 Task: Add a dependency to the task Data not being saved when expected , the existing task  Memory leaks causing system crashes or slowdowns in the project ZoomTech.
Action: Mouse moved to (66, 472)
Screenshot: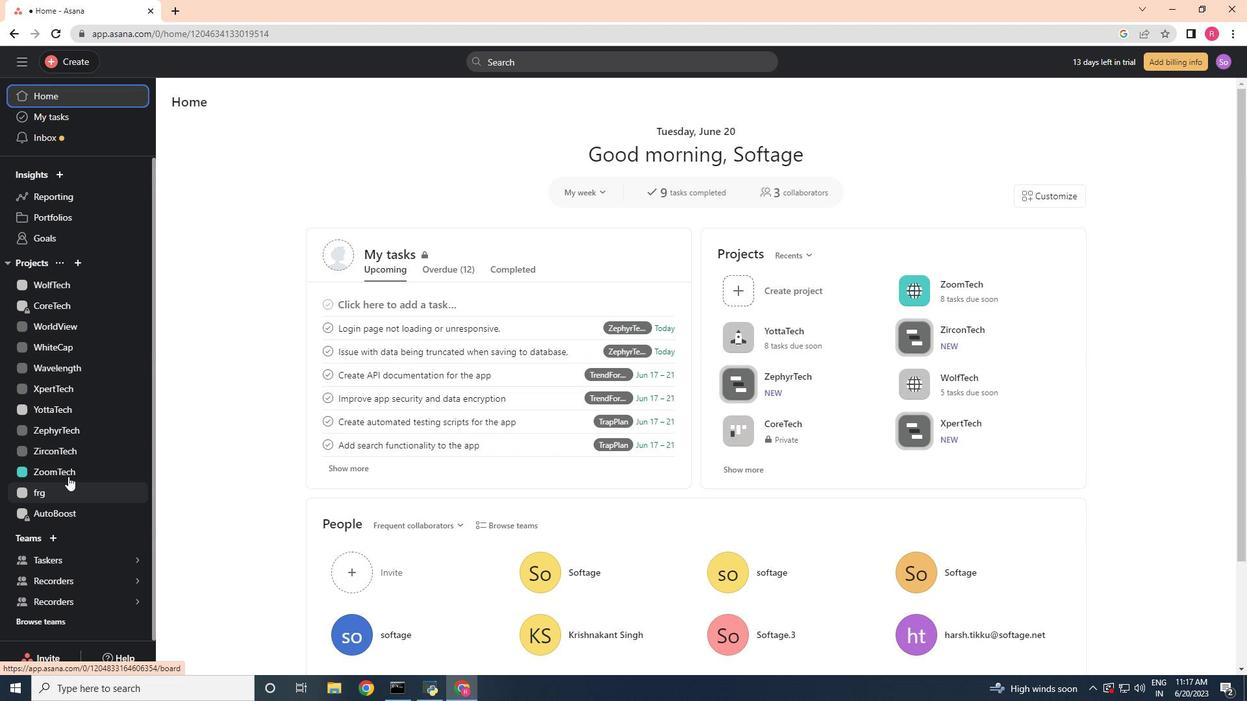 
Action: Mouse pressed left at (66, 472)
Screenshot: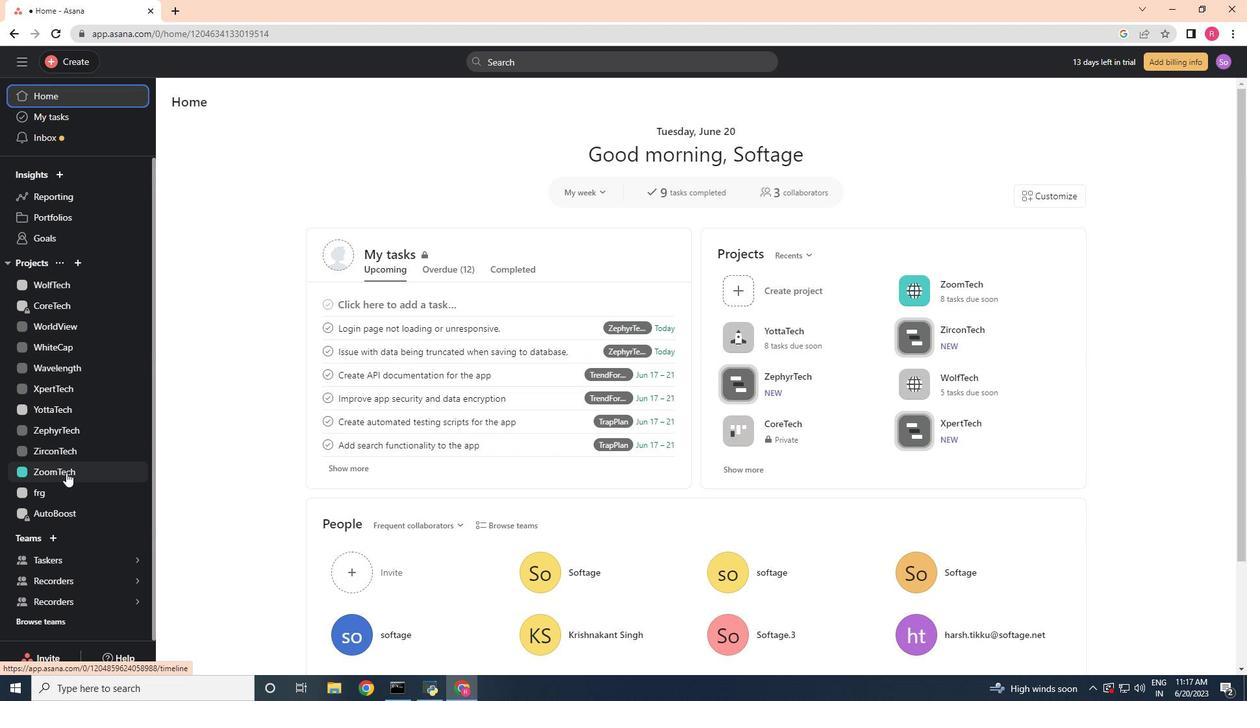 
Action: Mouse moved to (615, 413)
Screenshot: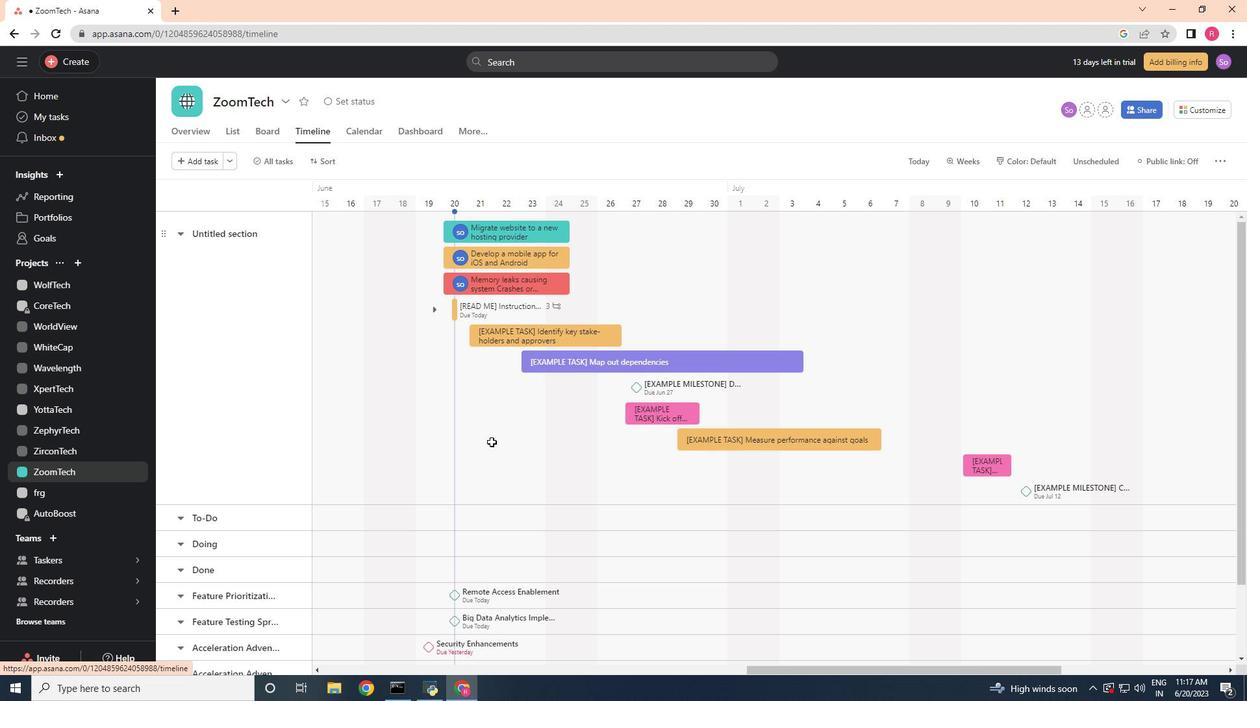 
Action: Mouse scrolled (615, 413) with delta (0, 0)
Screenshot: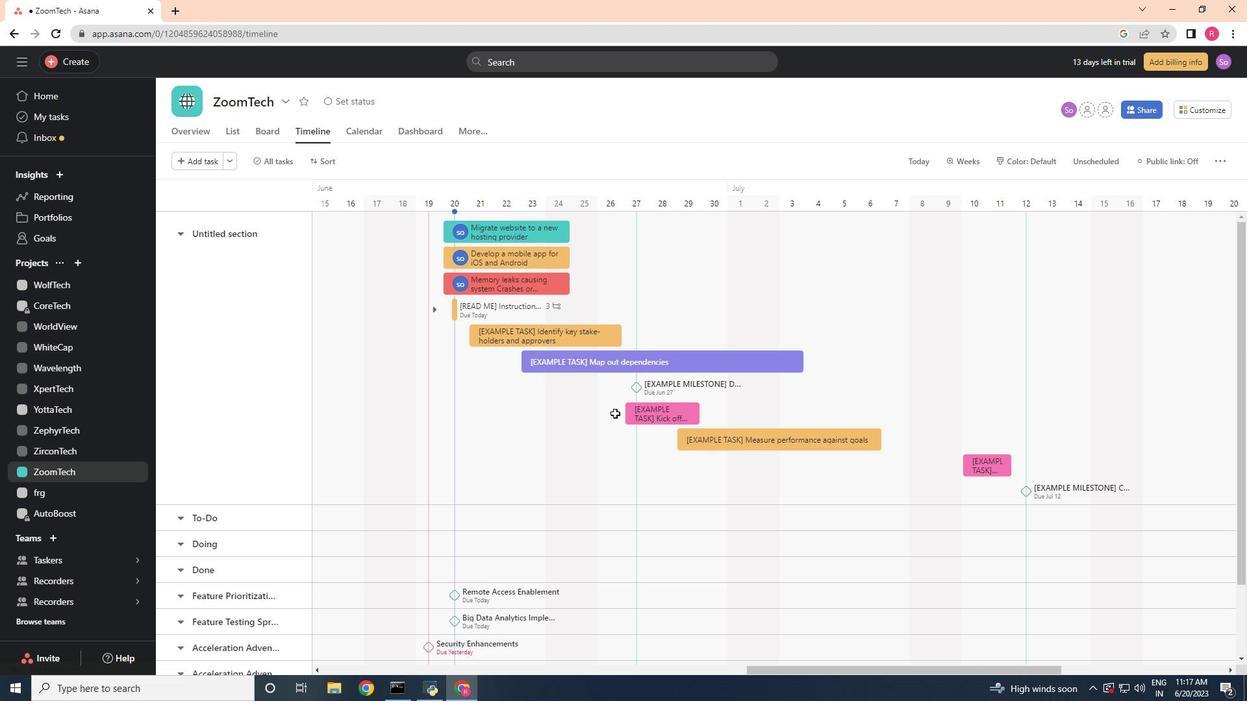 
Action: Mouse scrolled (615, 413) with delta (0, 0)
Screenshot: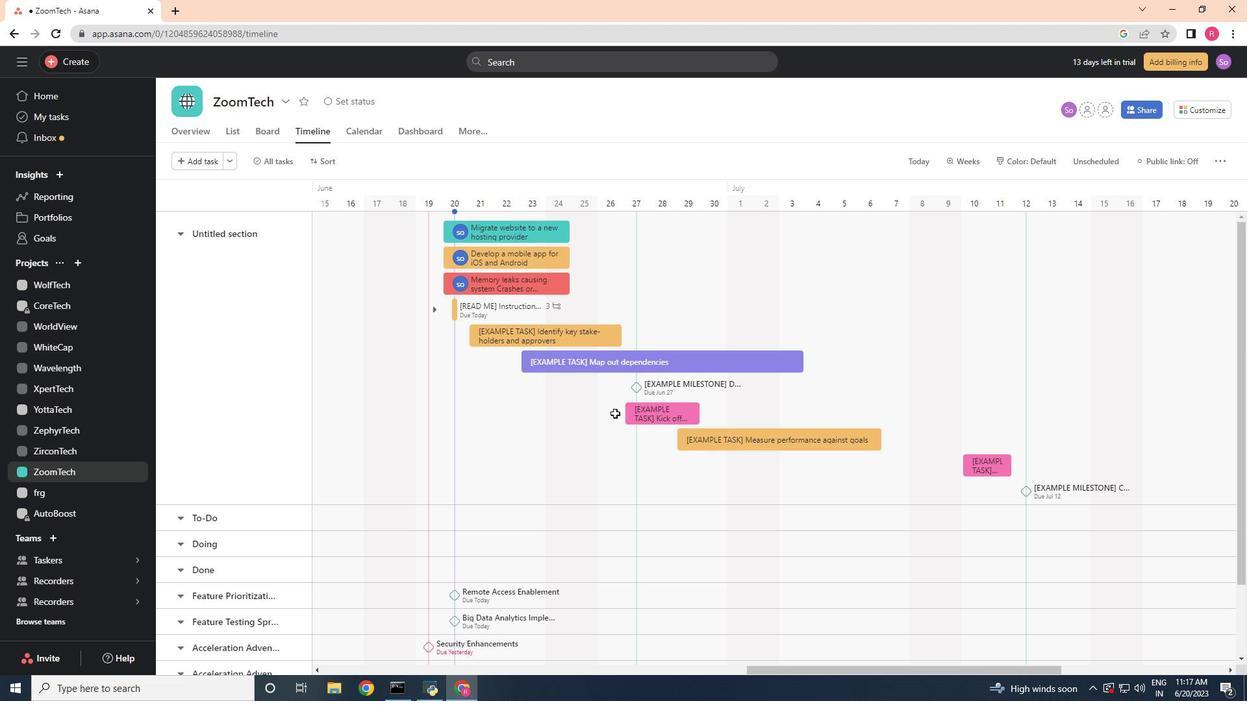 
Action: Mouse scrolled (615, 413) with delta (0, 0)
Screenshot: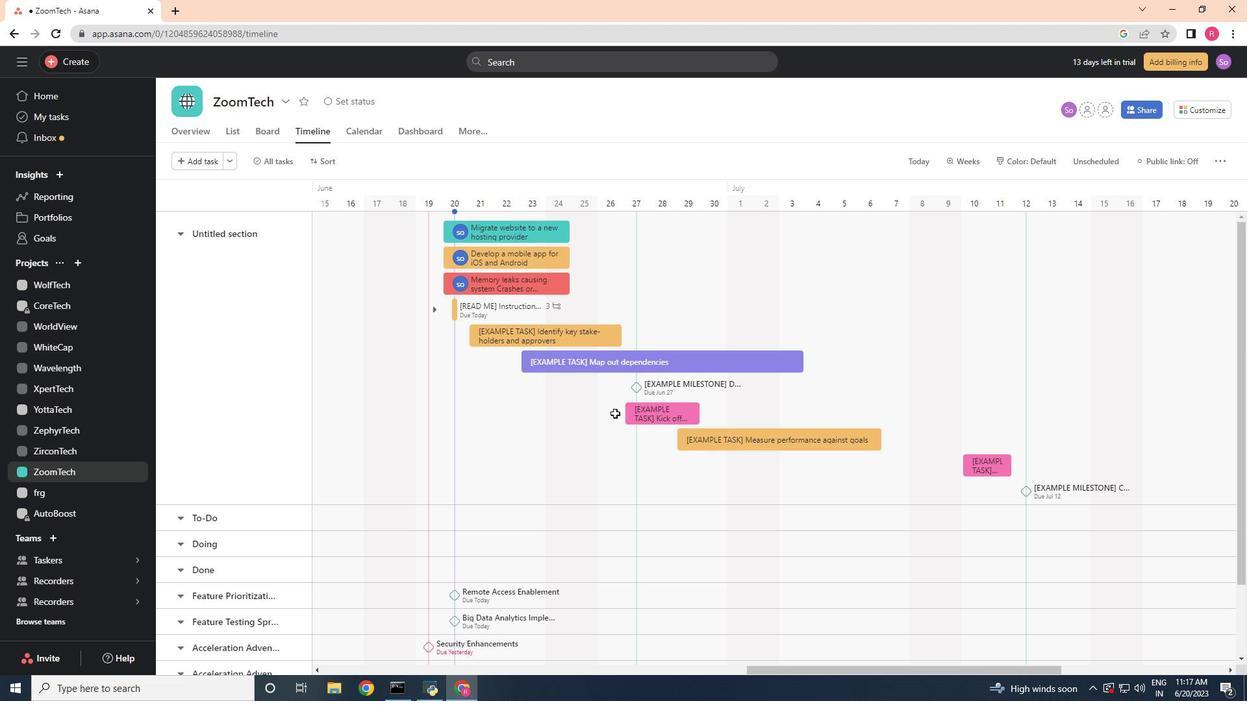 
Action: Mouse scrolled (615, 413) with delta (0, 0)
Screenshot: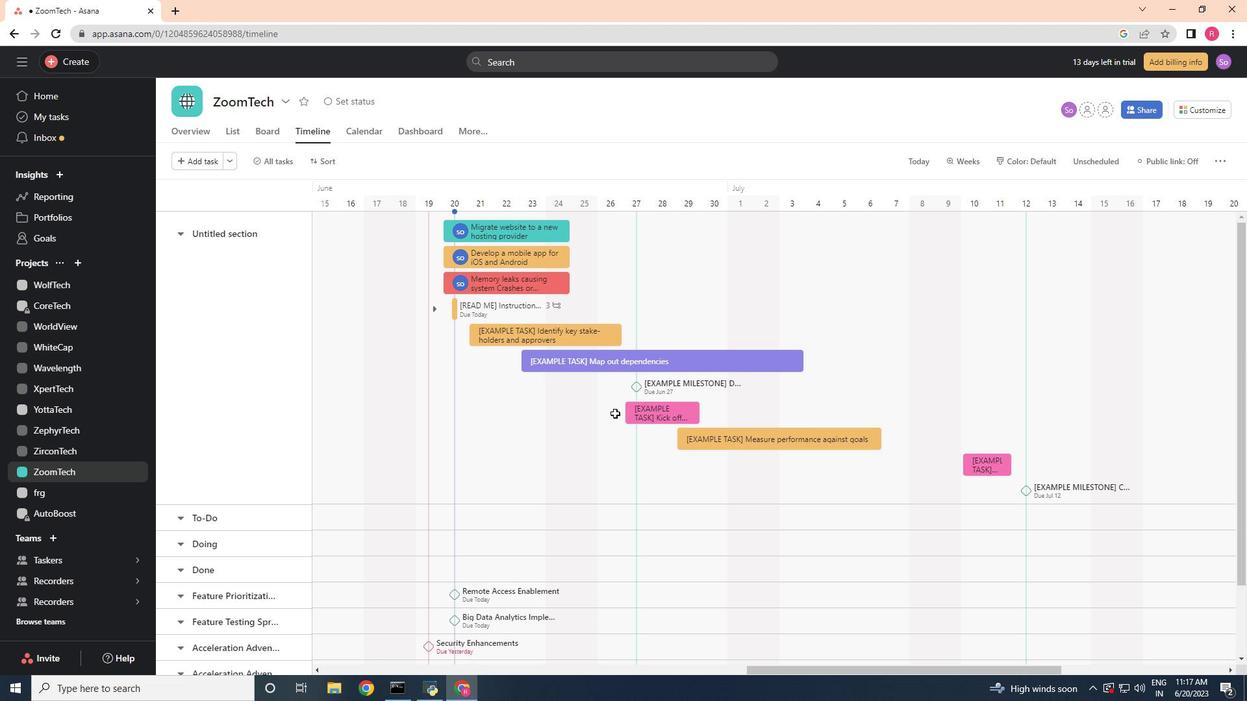 
Action: Mouse scrolled (615, 413) with delta (0, 0)
Screenshot: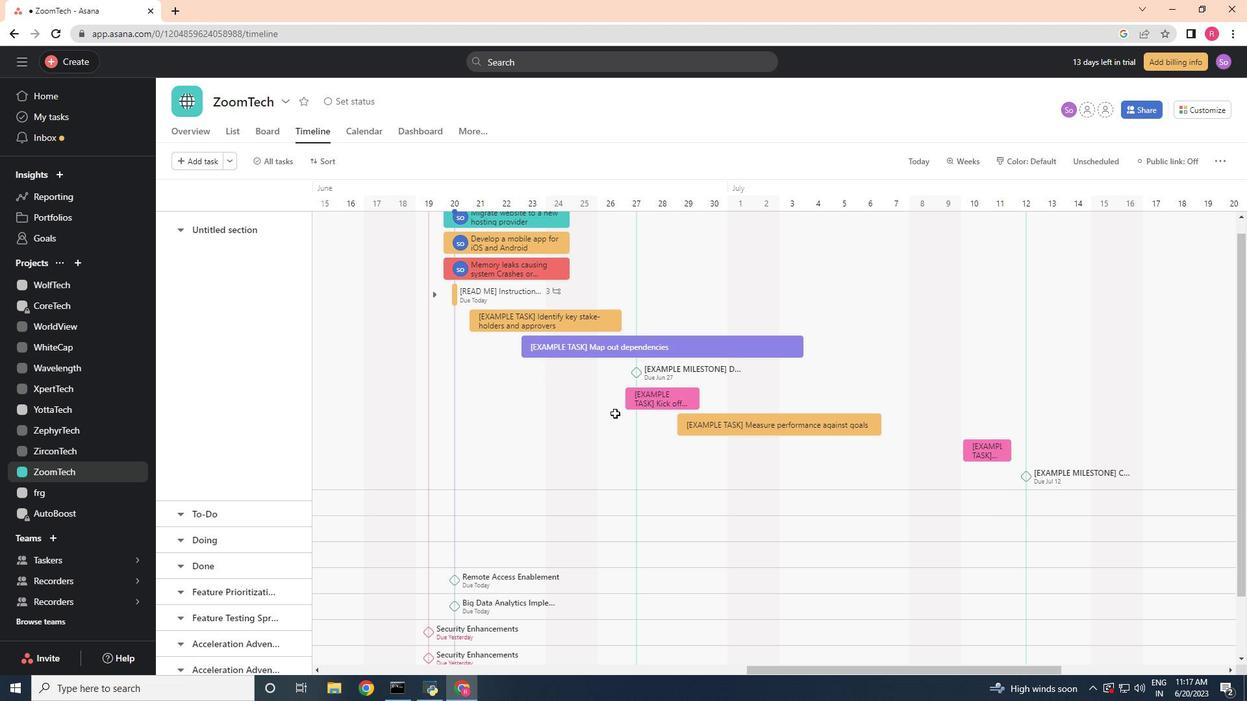 
Action: Mouse moved to (786, 675)
Screenshot: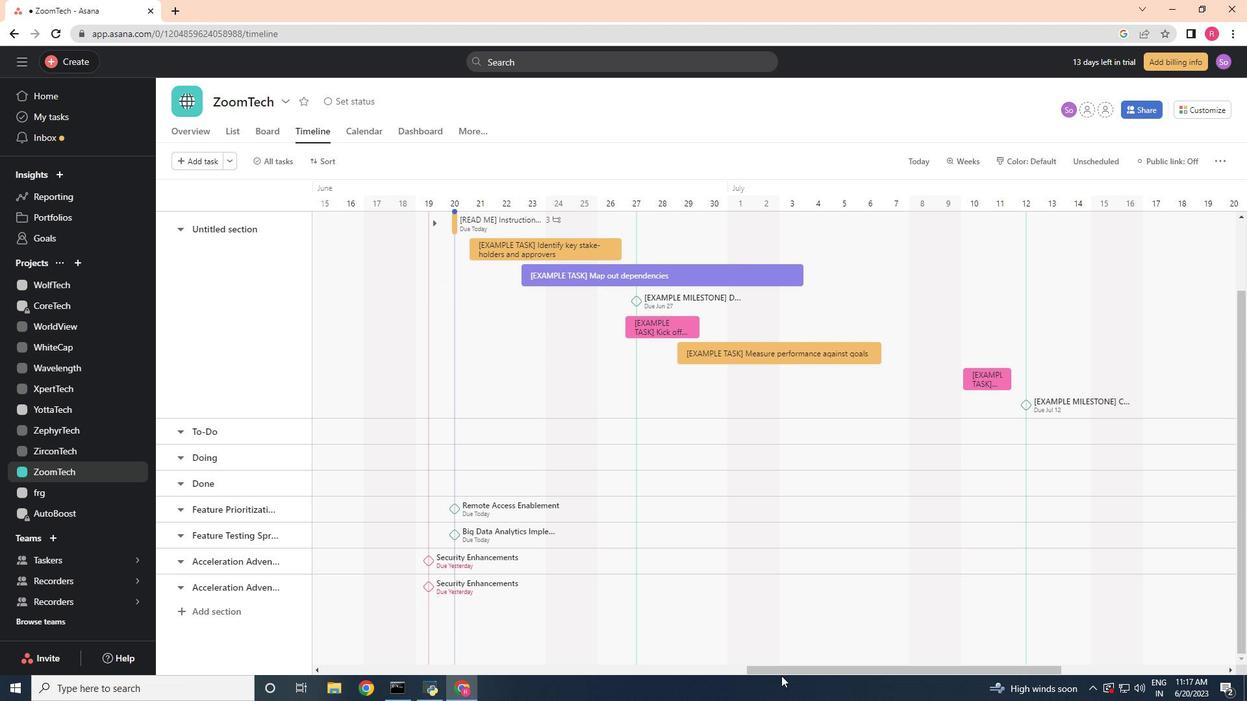 
Action: Mouse pressed left at (786, 675)
Screenshot: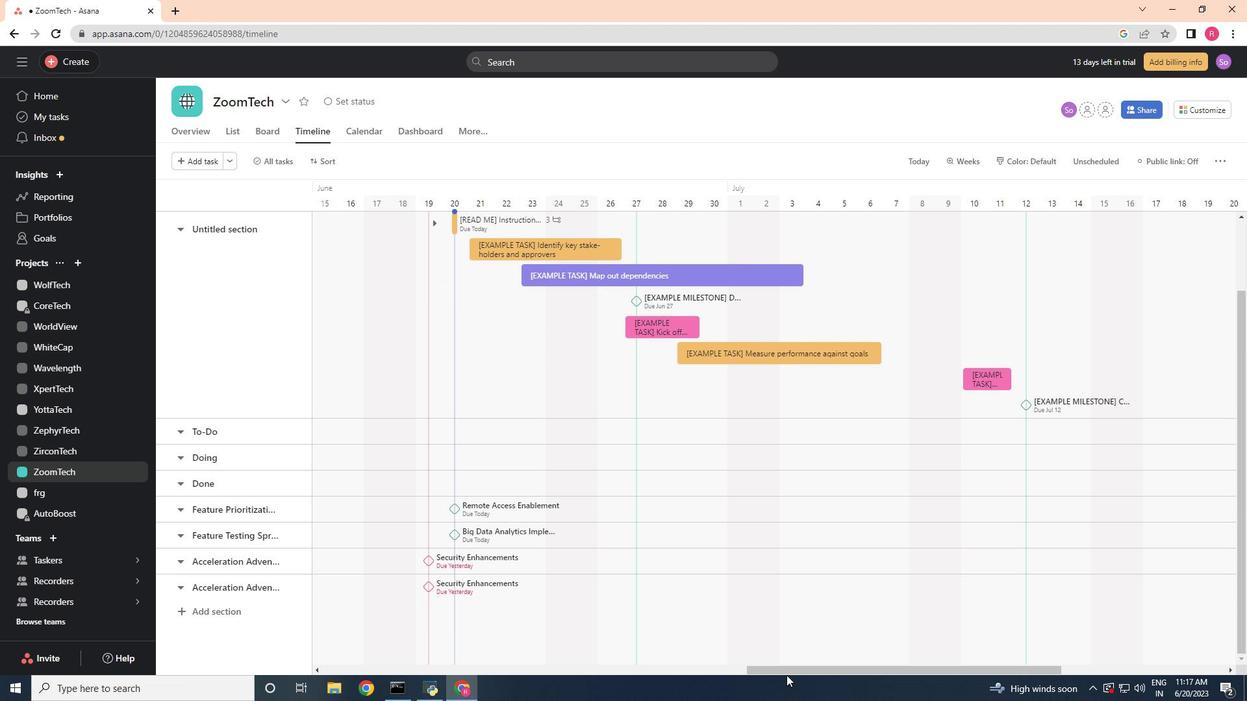 
Action: Mouse moved to (880, 672)
Screenshot: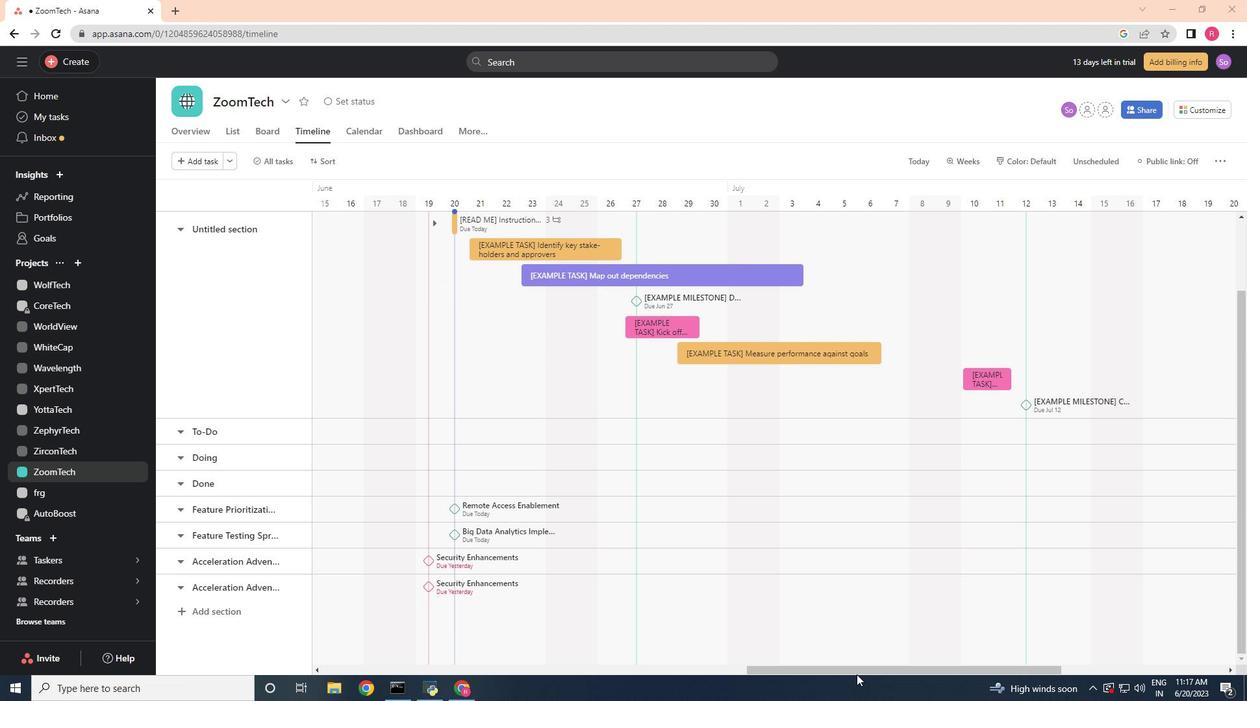 
Action: Mouse pressed left at (880, 672)
Screenshot: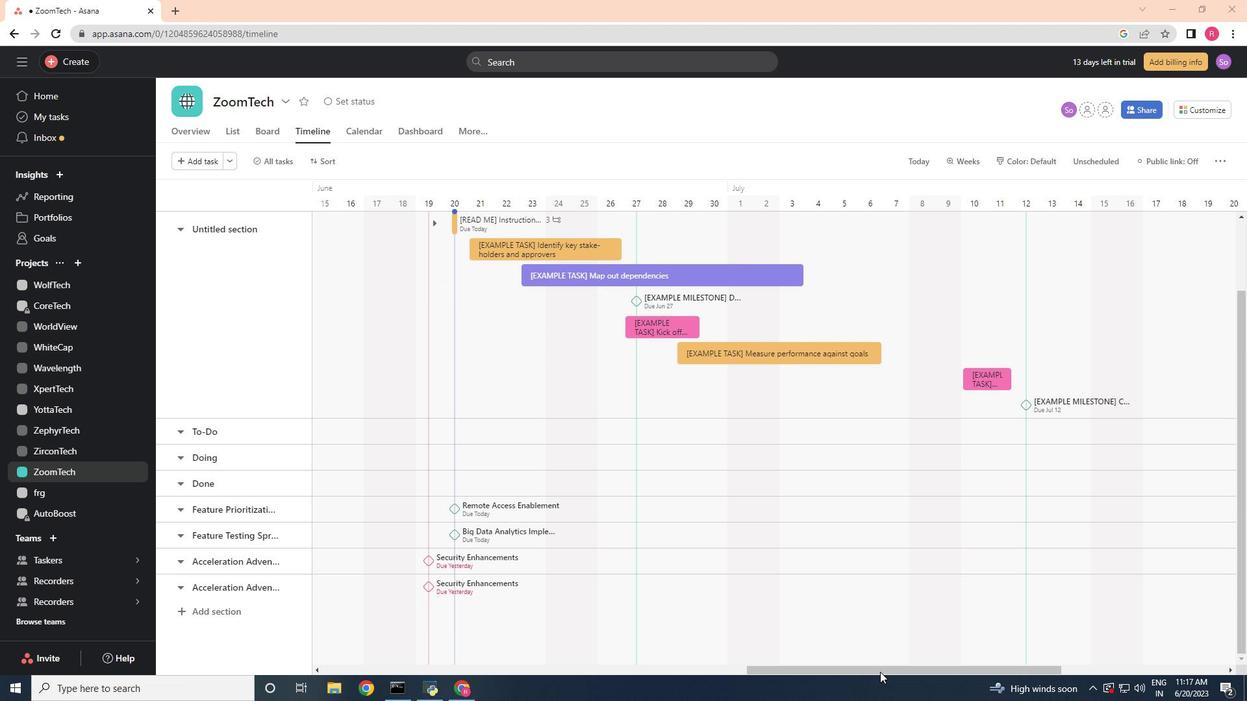 
Action: Mouse moved to (1063, 593)
Screenshot: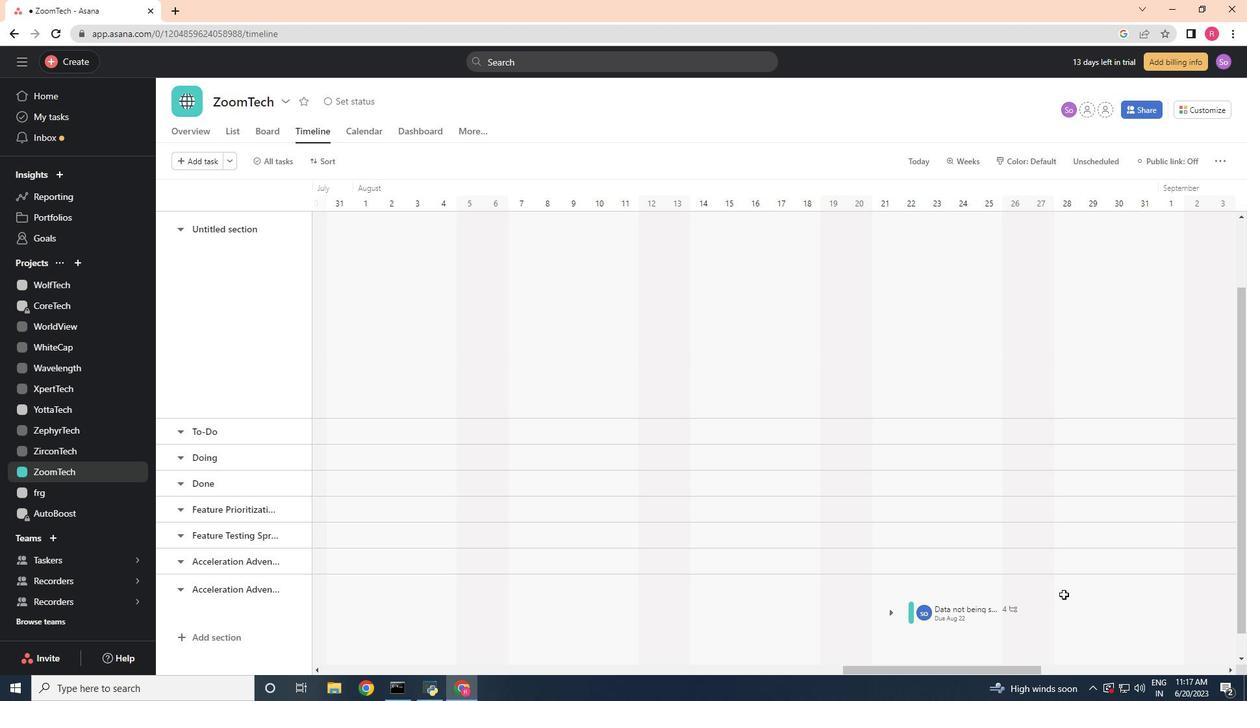 
Action: Mouse scrolled (1063, 592) with delta (0, 0)
Screenshot: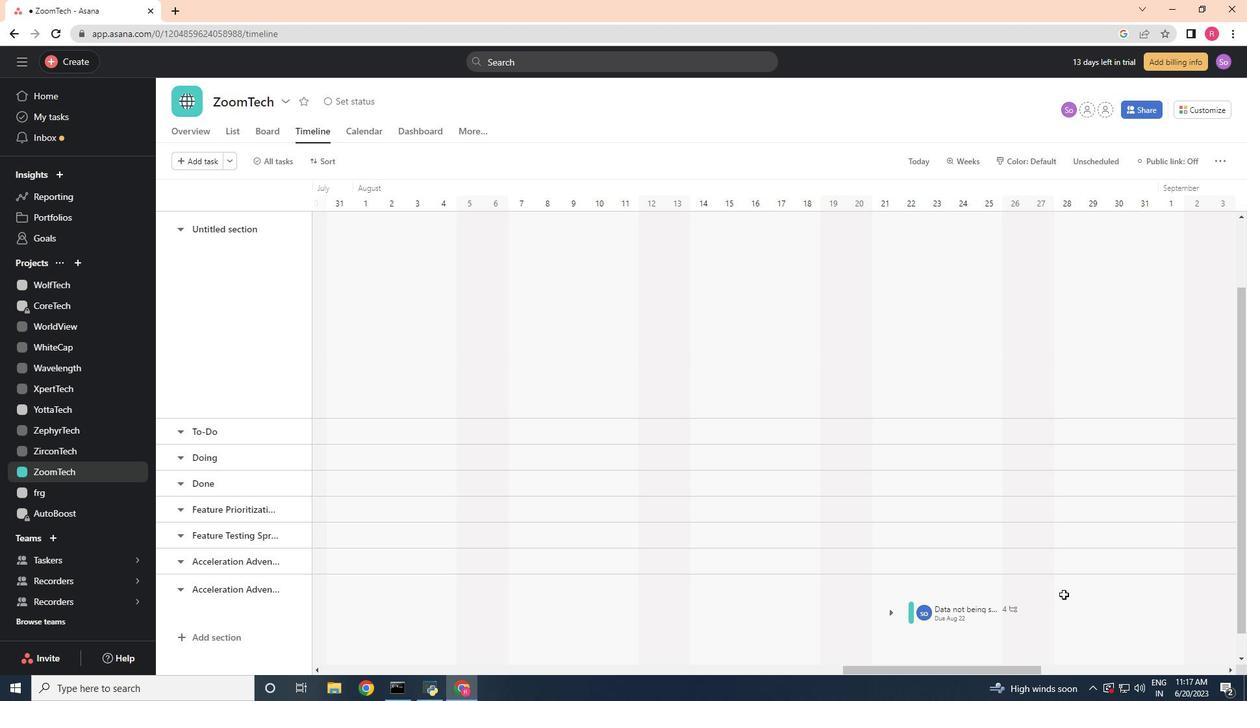 
Action: Mouse scrolled (1063, 592) with delta (0, 0)
Screenshot: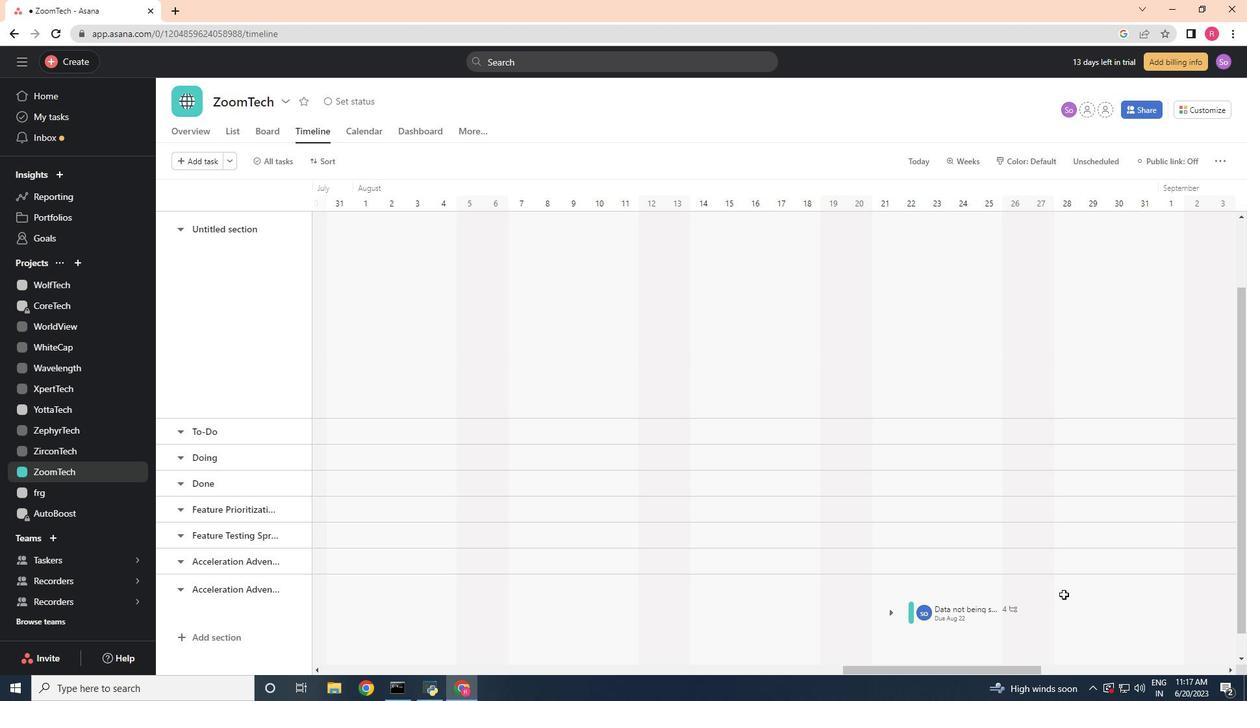 
Action: Mouse scrolled (1063, 592) with delta (0, 0)
Screenshot: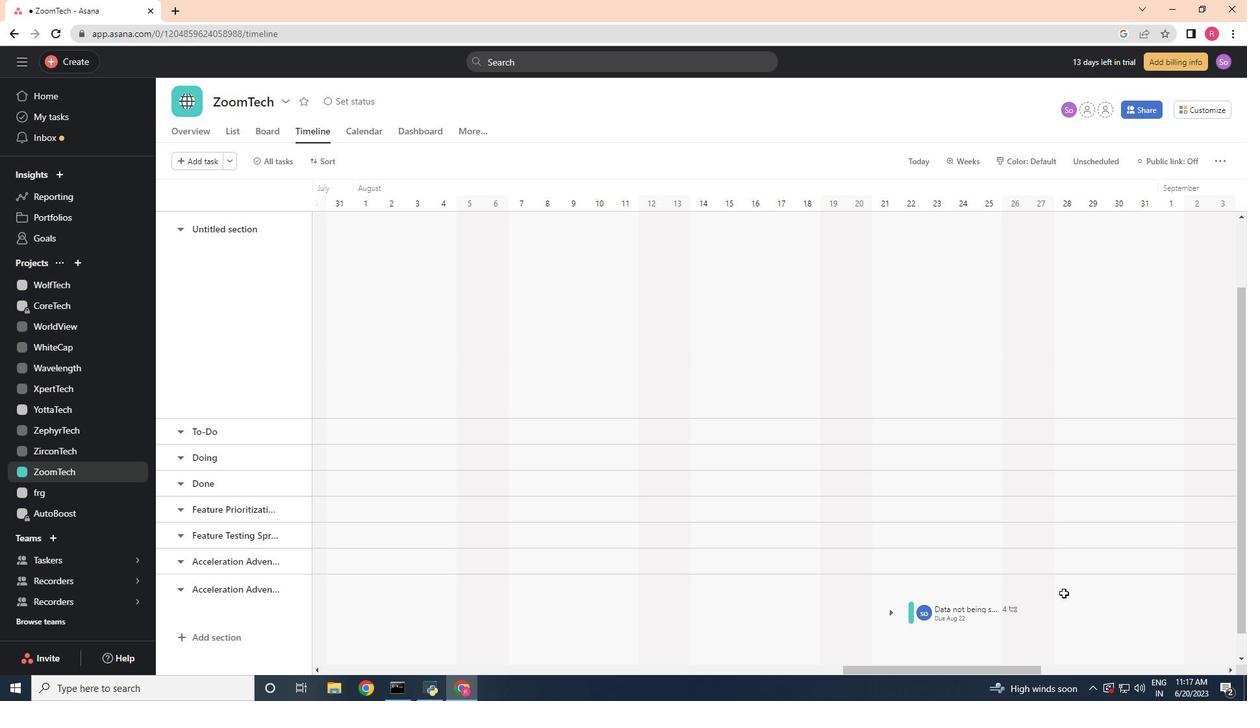 
Action: Mouse moved to (973, 600)
Screenshot: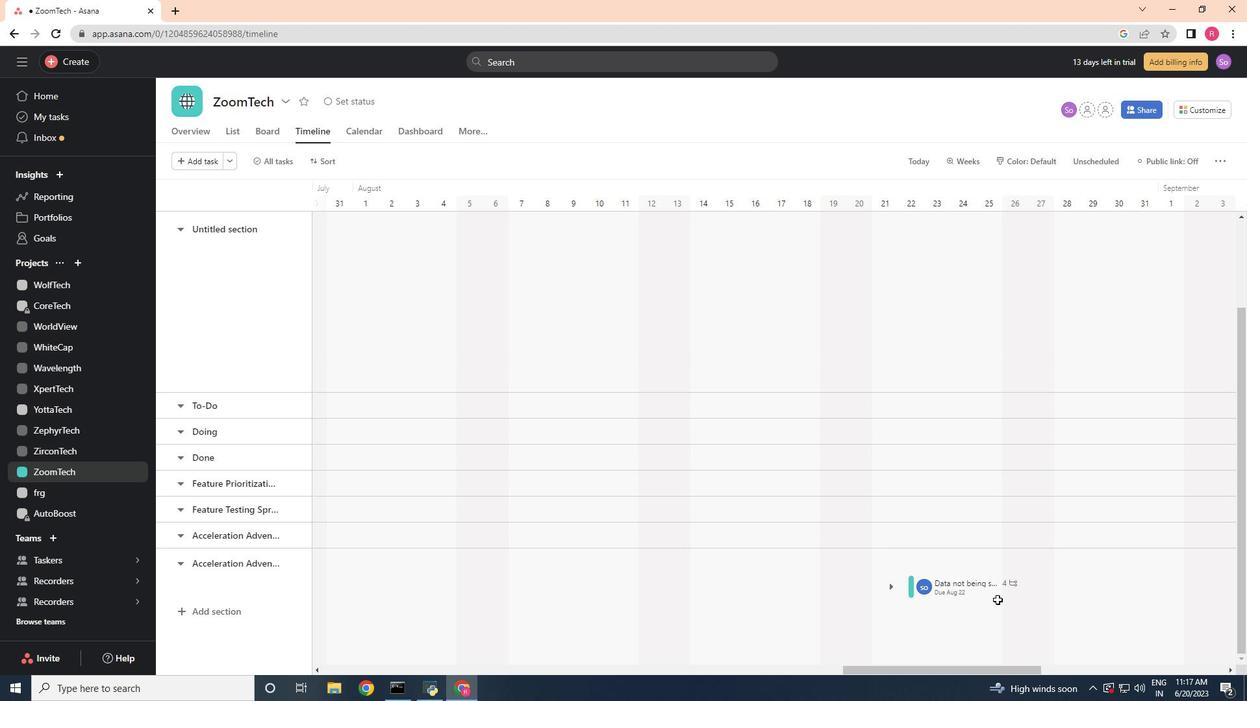 
Action: Mouse pressed left at (973, 600)
Screenshot: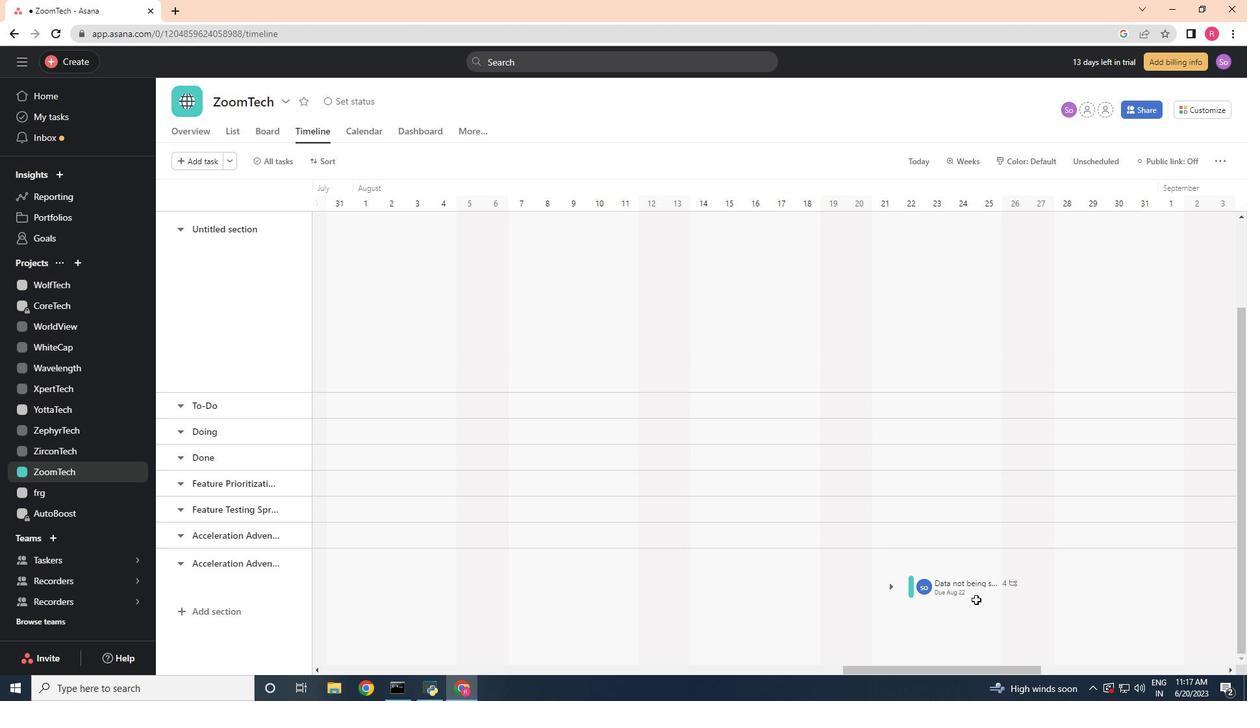 
Action: Mouse moved to (971, 584)
Screenshot: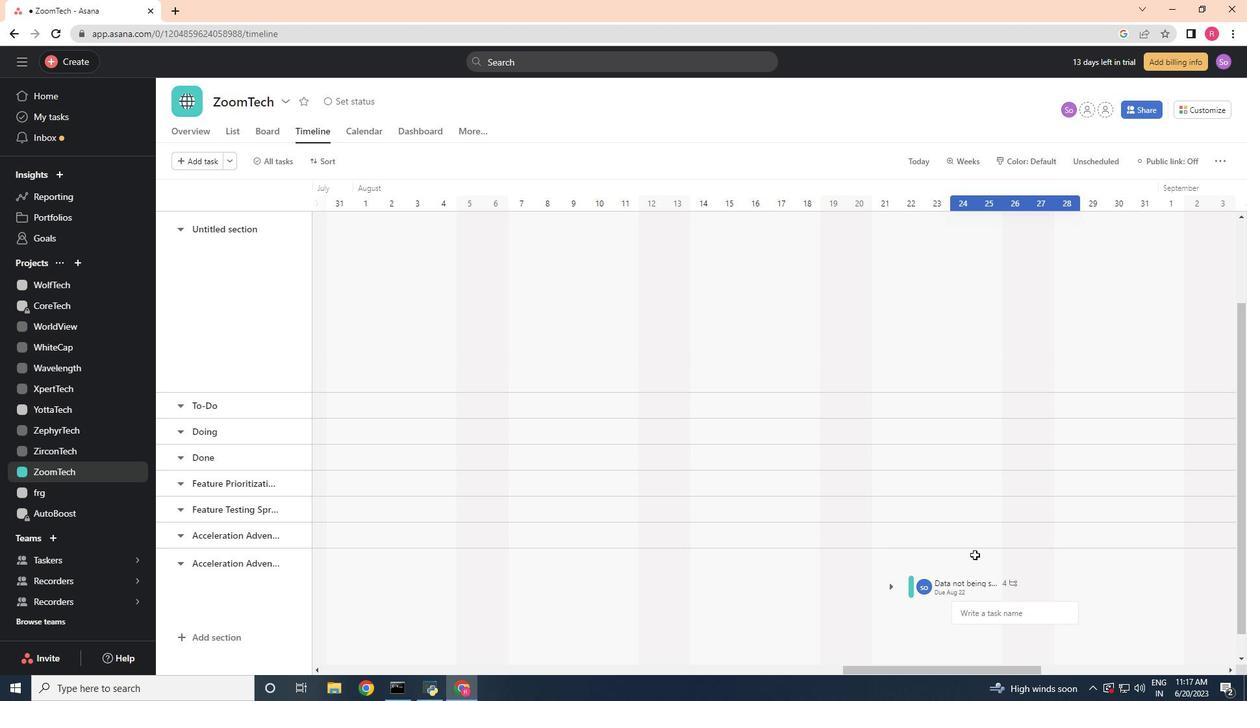 
Action: Mouse pressed left at (971, 584)
Screenshot: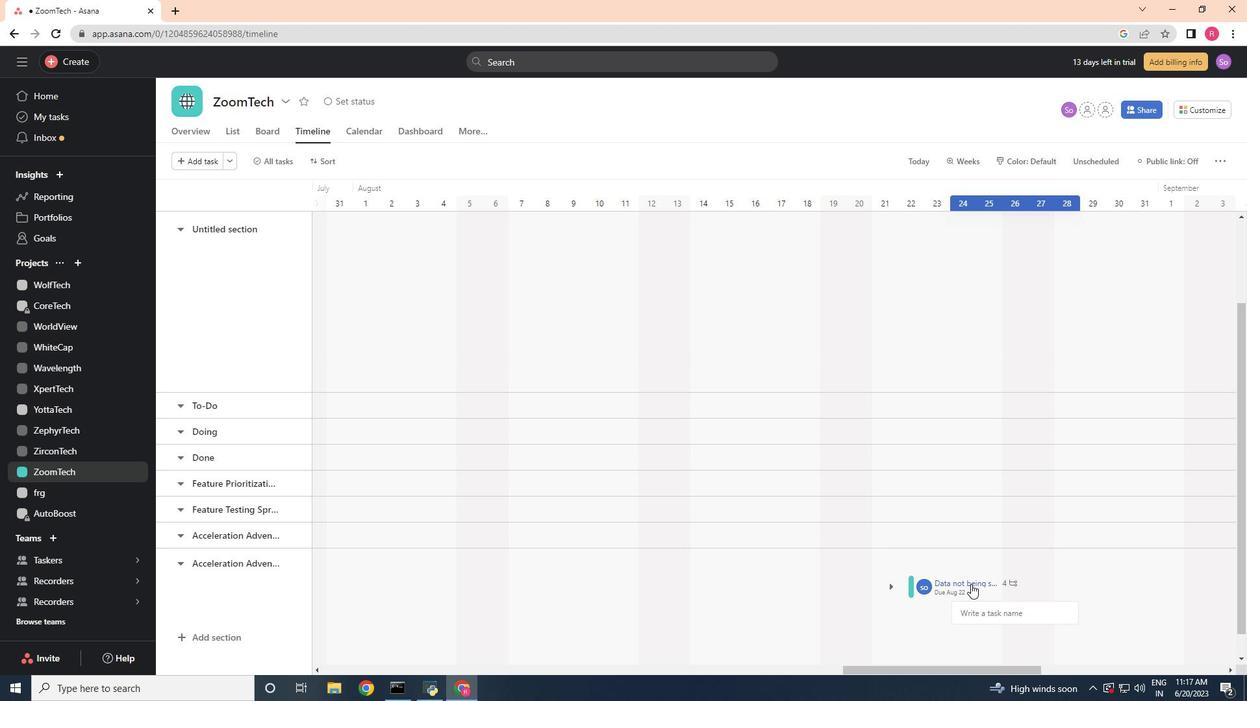 
Action: Mouse moved to (932, 337)
Screenshot: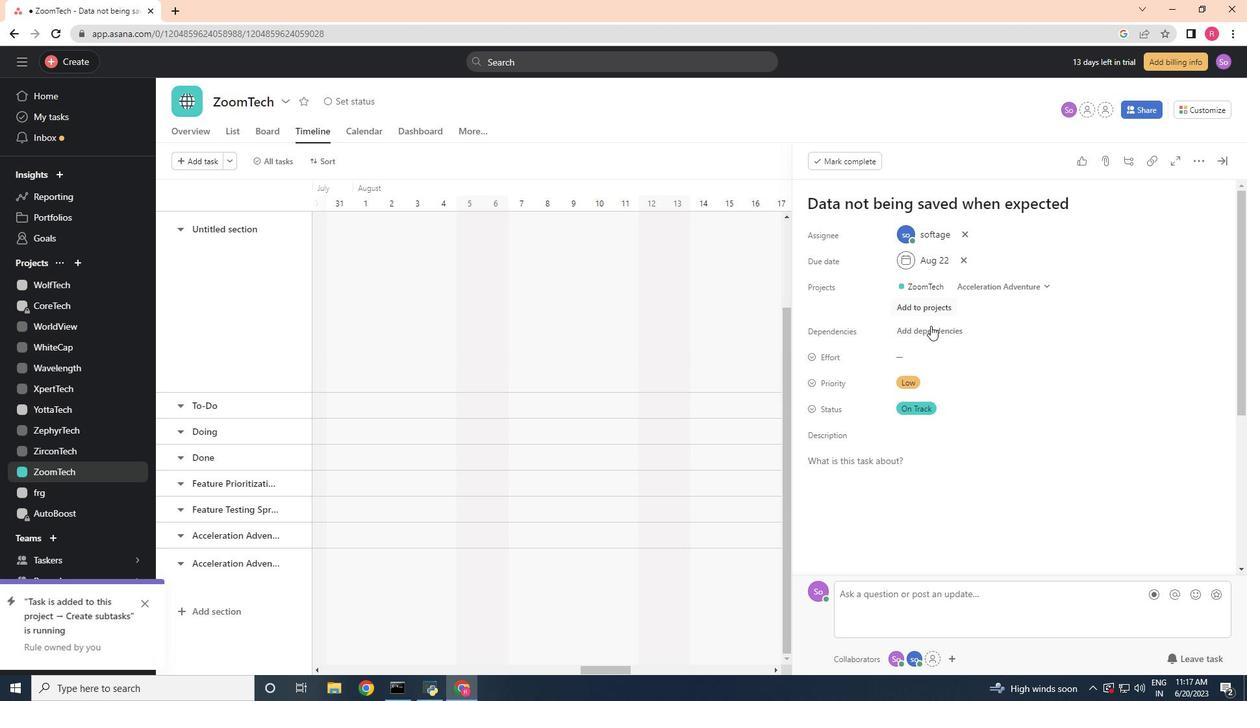 
Action: Mouse pressed left at (932, 337)
Screenshot: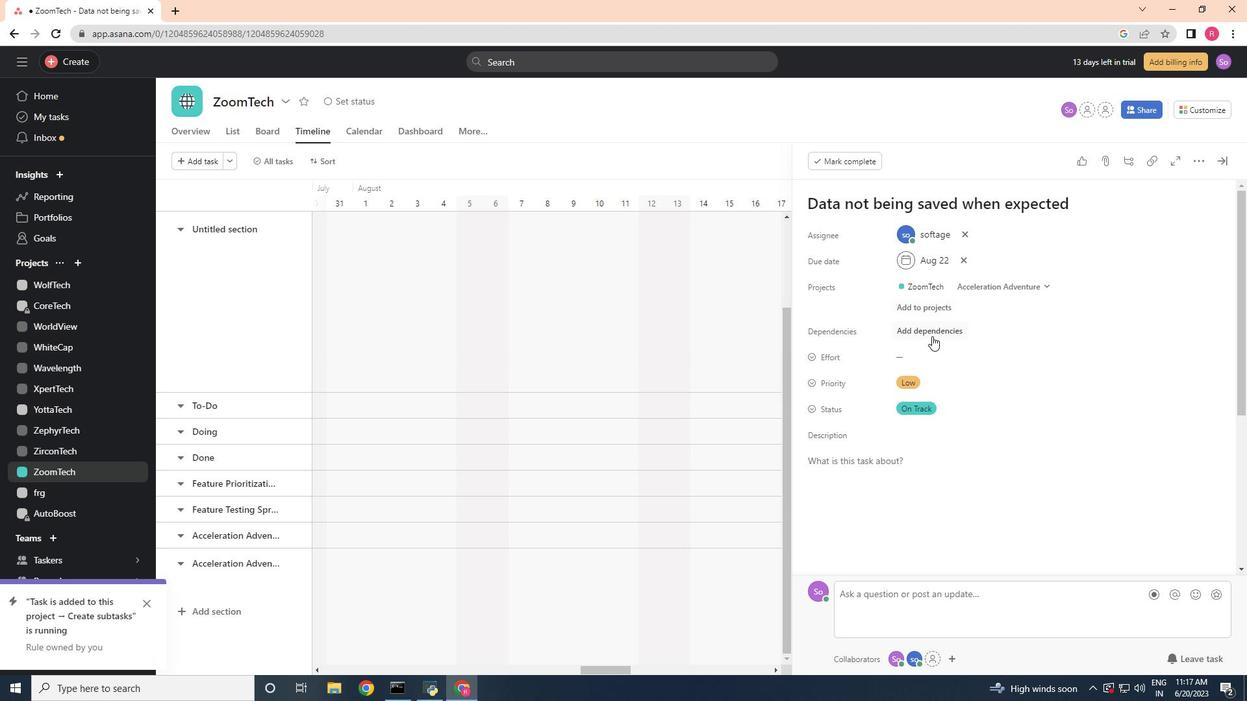 
Action: Key pressed <Key.shift>Memory<Key.space>leaks<Key.space>causing<Key.space>system<Key.space>crashes<Key.space>or<Key.space>slowdowns
Screenshot: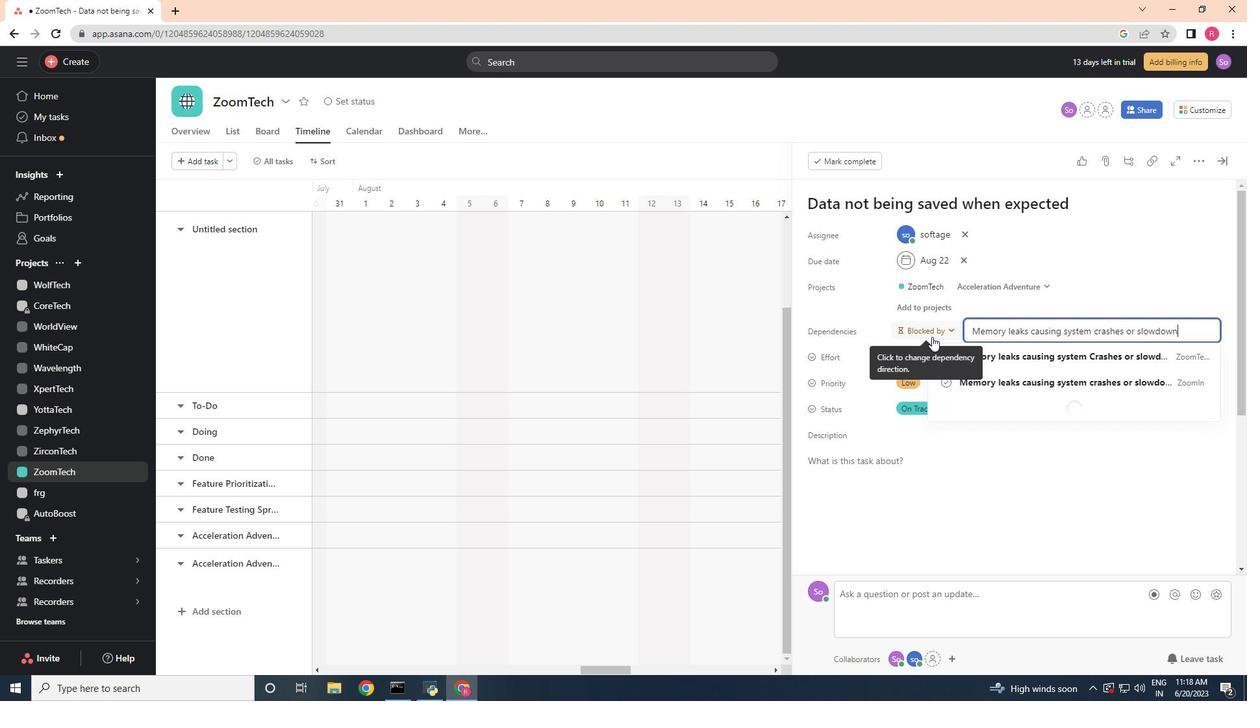
Action: Mouse moved to (1134, 355)
Screenshot: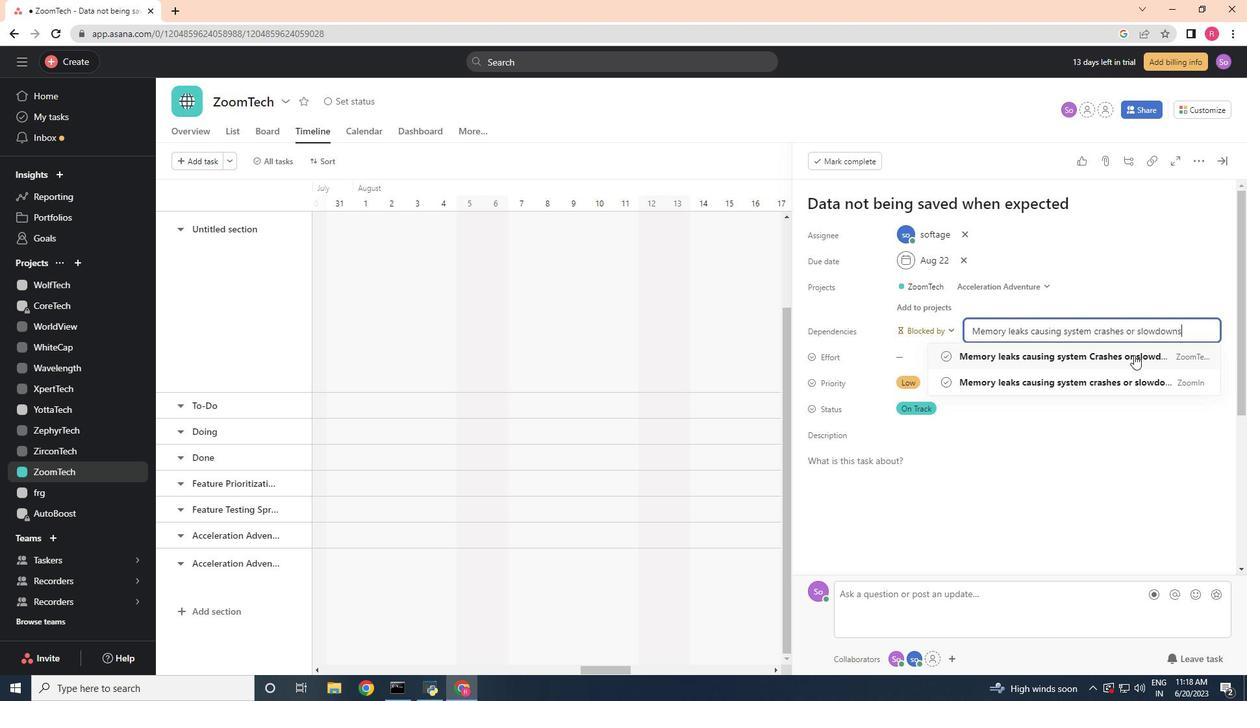 
Action: Mouse pressed left at (1134, 355)
Screenshot: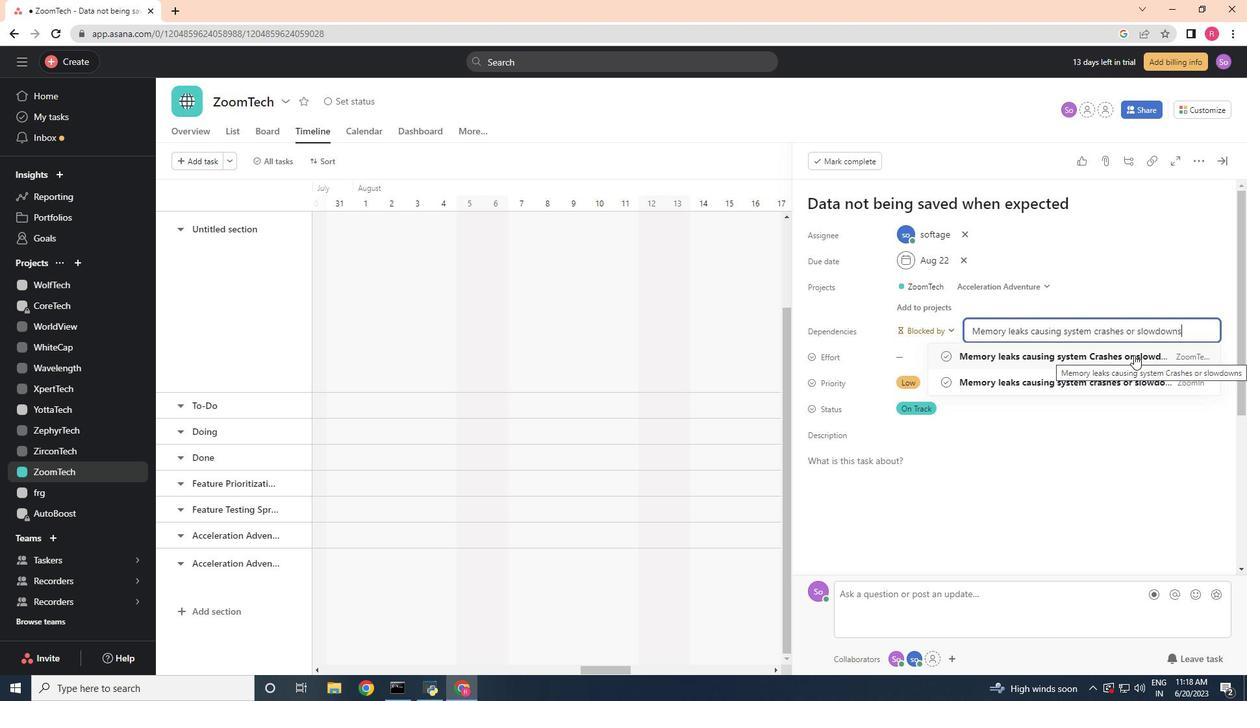 
Action: Mouse moved to (1113, 344)
Screenshot: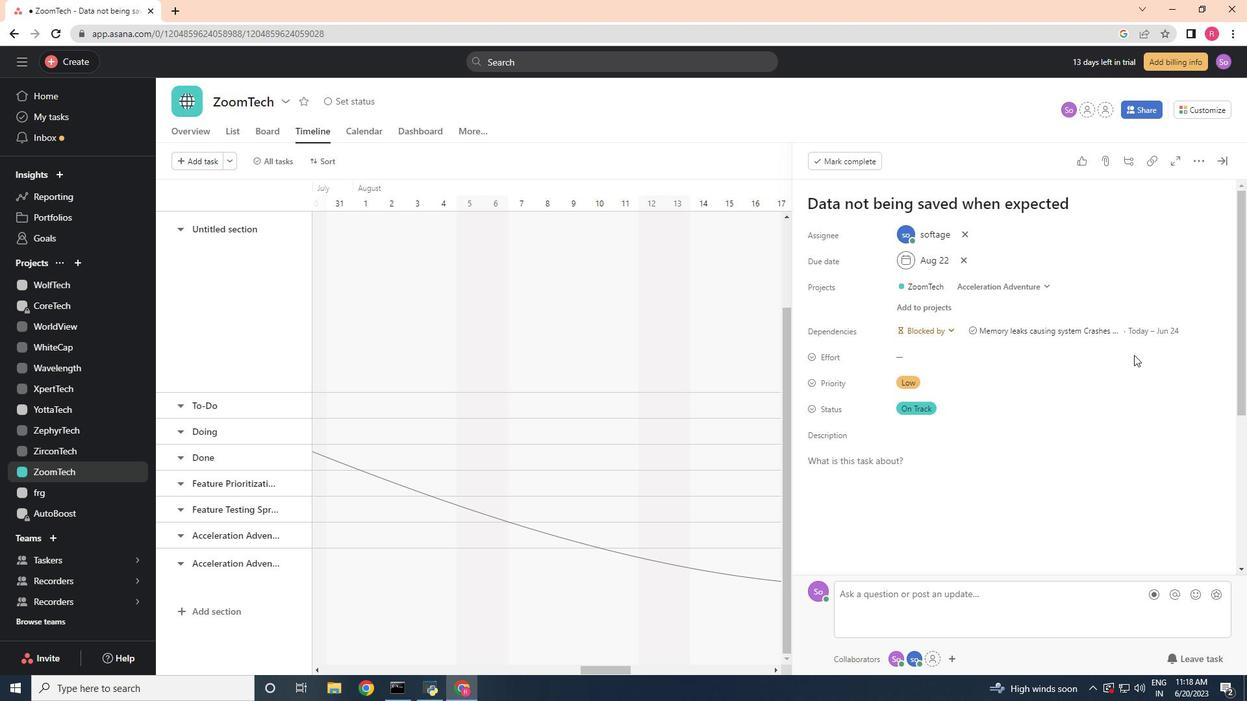 
